 Task: Create a section Code Review Sprint and in the section, add a milestone Robotic Process Automation Implementation in the project TripHive.
Action: Mouse moved to (192, 553)
Screenshot: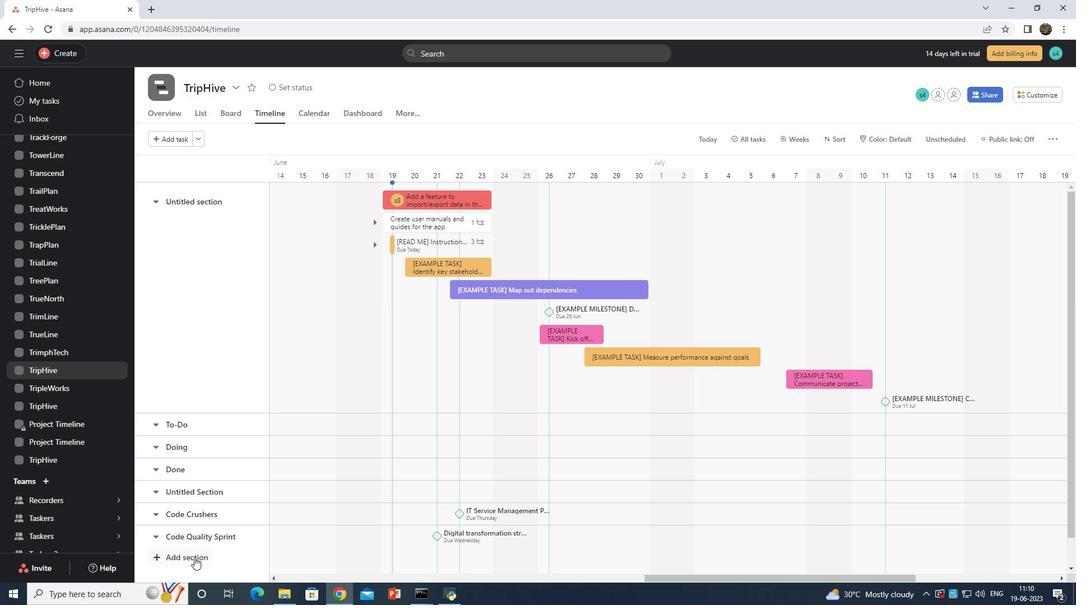 
Action: Mouse pressed left at (192, 553)
Screenshot: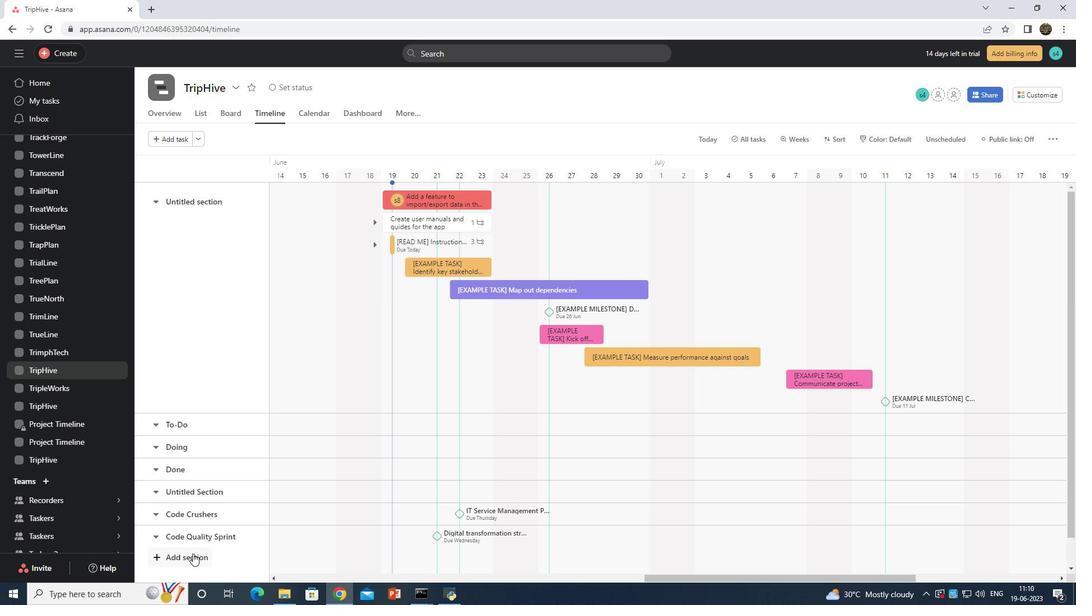 
Action: Mouse moved to (310, 554)
Screenshot: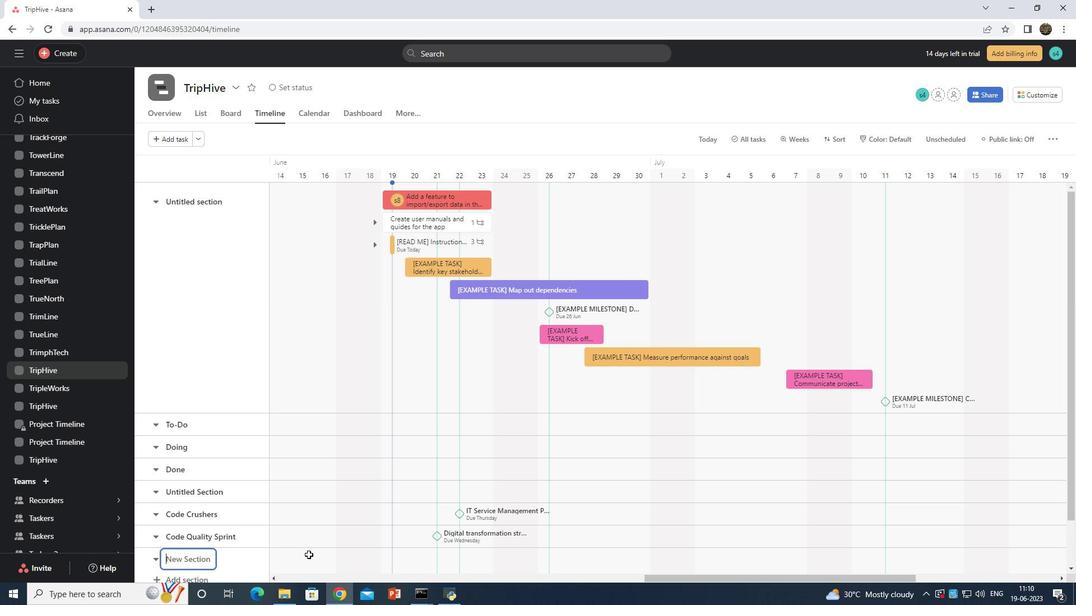 
Action: Key pressed <Key.shift>Code<Key.space><Key.shift>Review<Key.space><Key.shift>Sprint
Screenshot: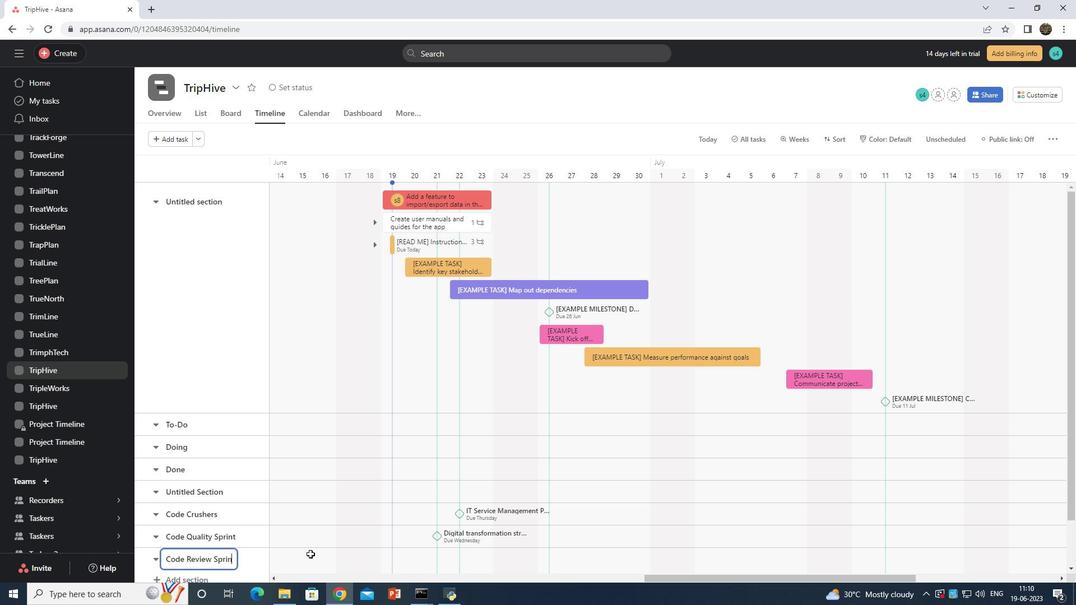 
Action: Mouse moved to (364, 558)
Screenshot: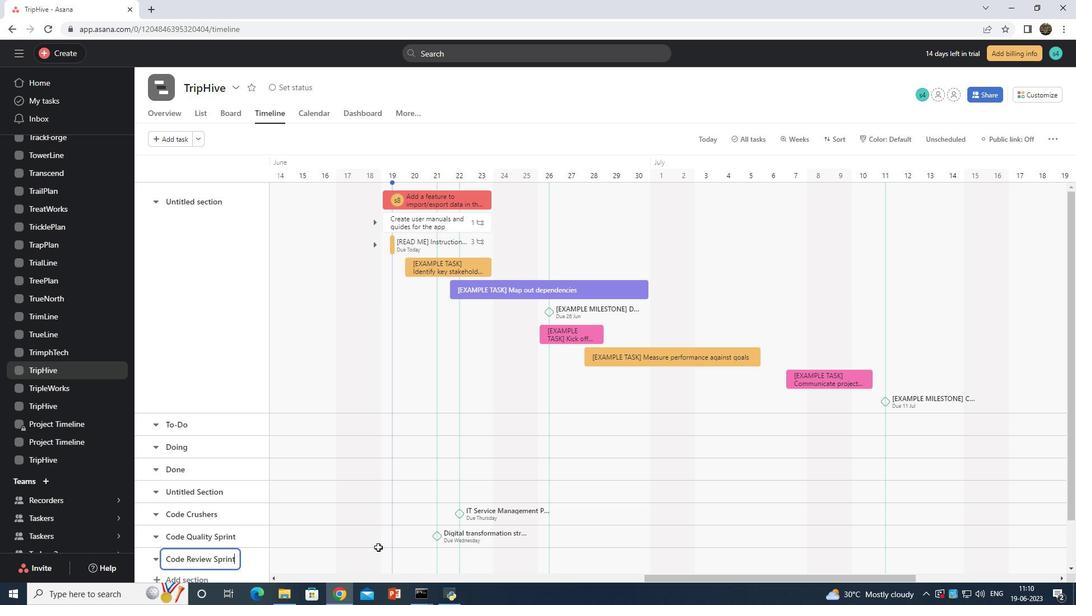 
Action: Mouse pressed left at (364, 558)
Screenshot: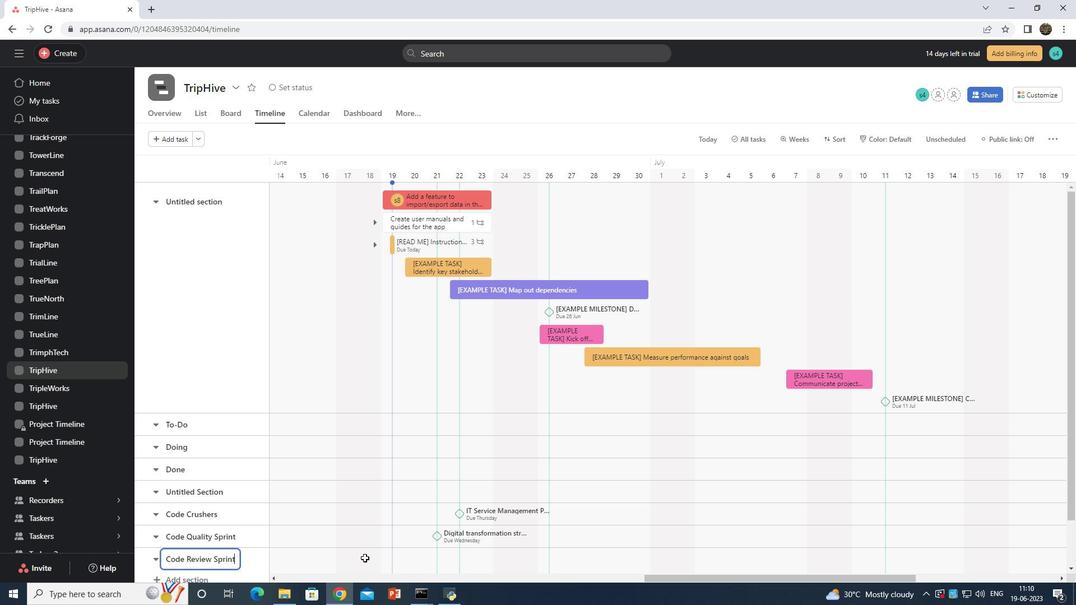 
Action: Mouse moved to (460, 559)
Screenshot: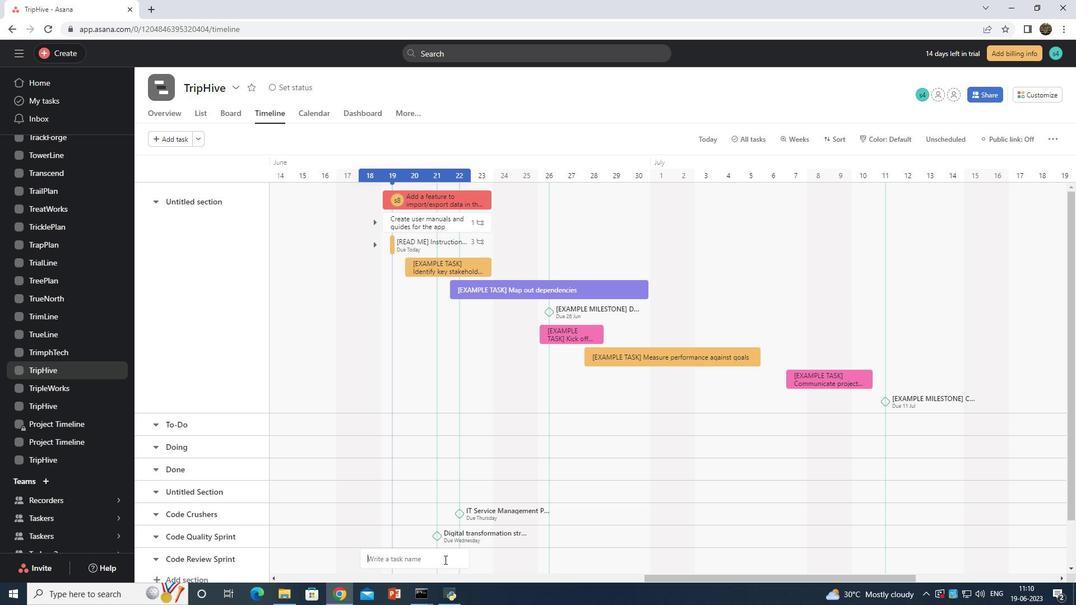
Action: Key pressed <Key.shift>Ron<Key.backspace>botic<Key.space><Key.shift>Procr<Key.backspace>ess<Key.space><Key.shift>Automation
Screenshot: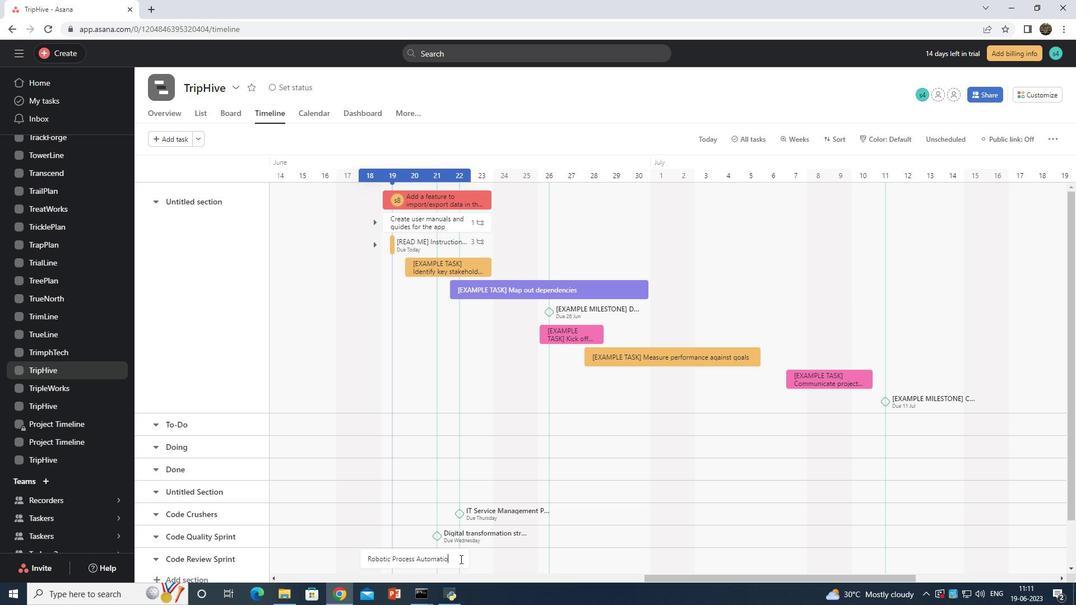 
Action: Mouse scrolled (460, 558) with delta (0, 0)
Screenshot: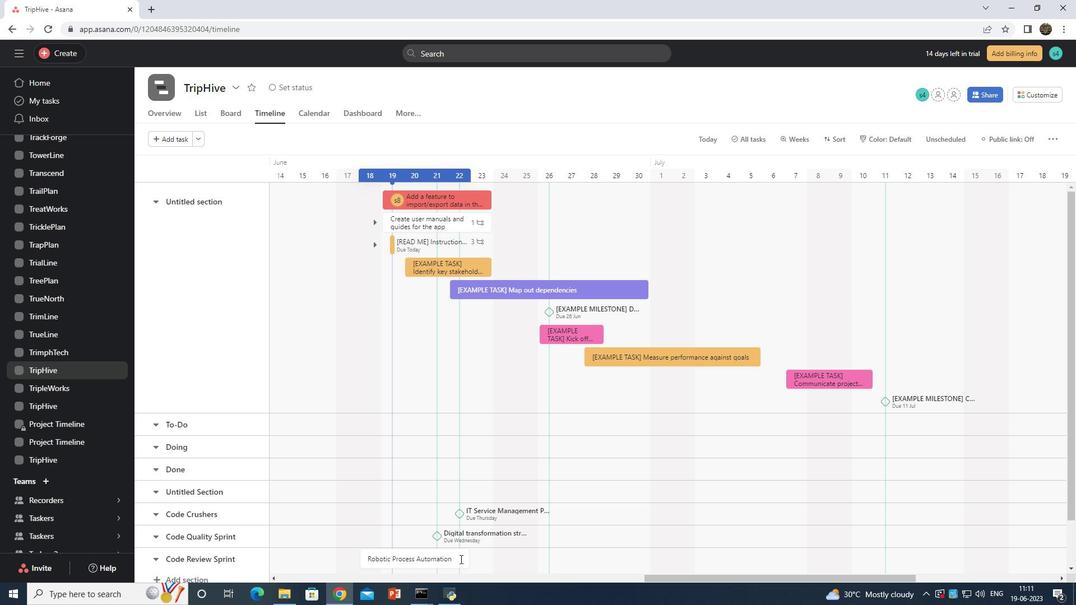 
Action: Mouse moved to (431, 510)
Screenshot: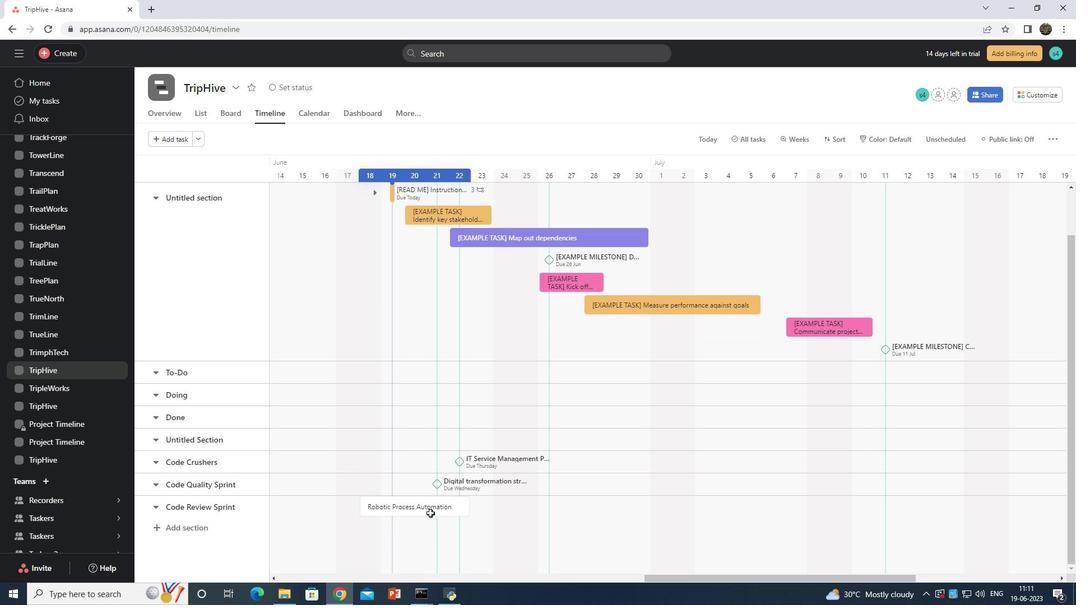 
Action: Mouse pressed right at (431, 510)
Screenshot: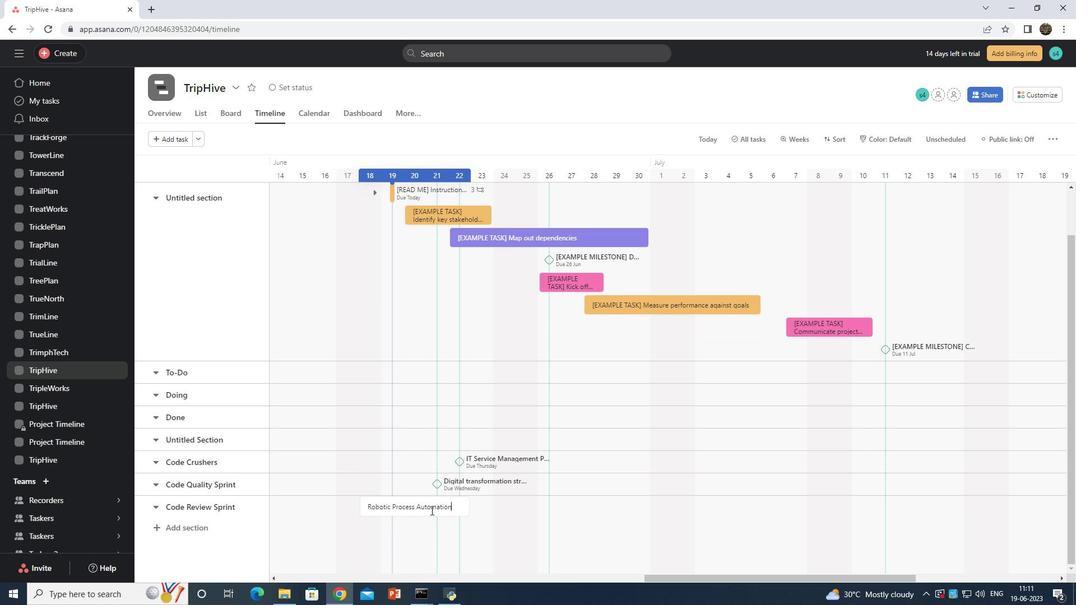 
Action: Mouse moved to (488, 451)
Screenshot: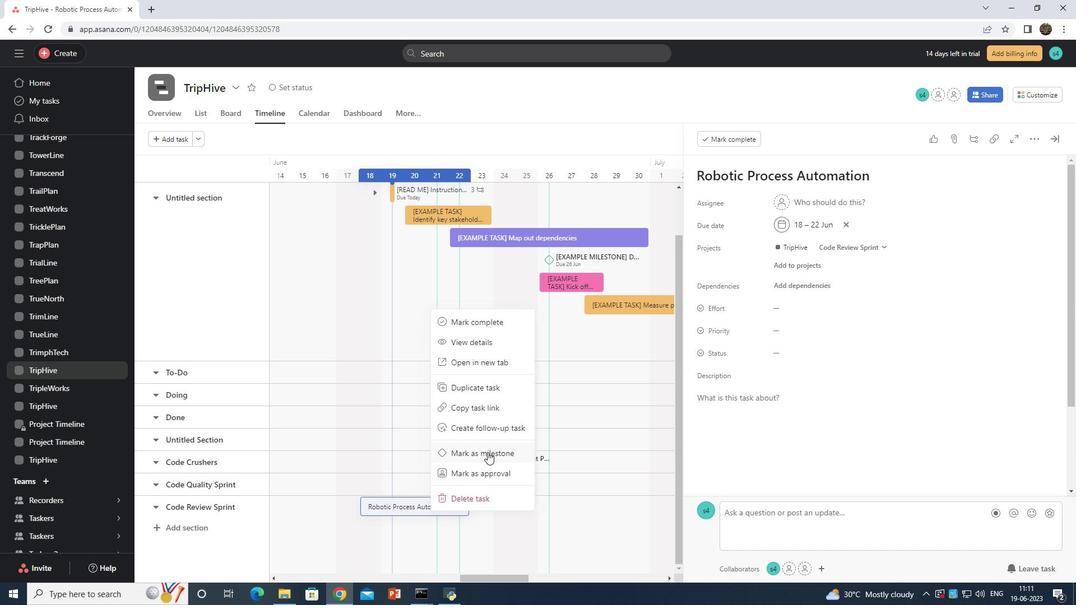 
Action: Mouse pressed left at (488, 451)
Screenshot: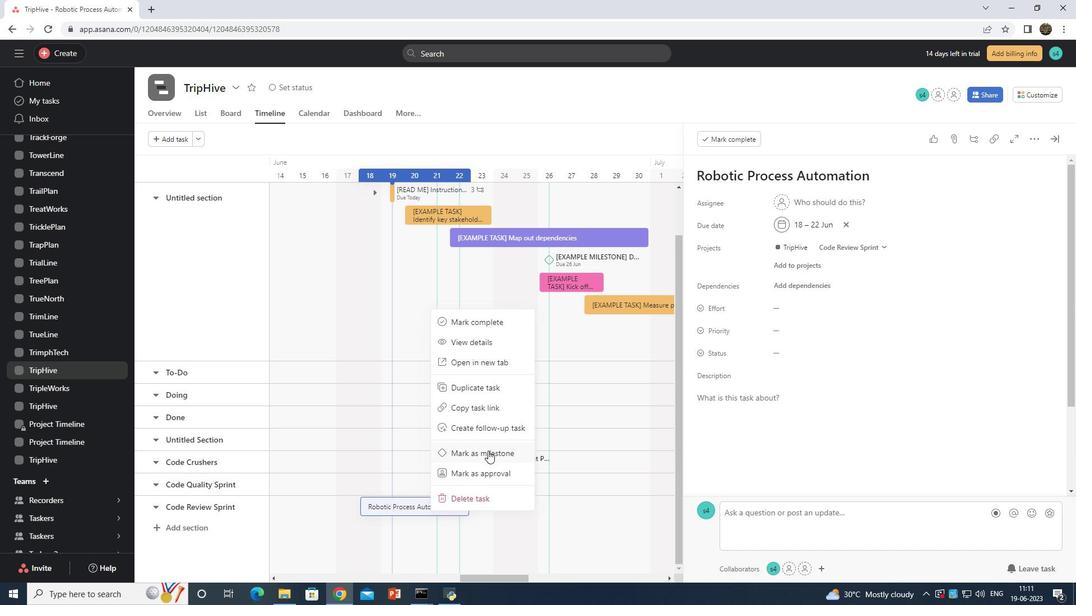 
Action: Mouse moved to (1047, 133)
Screenshot: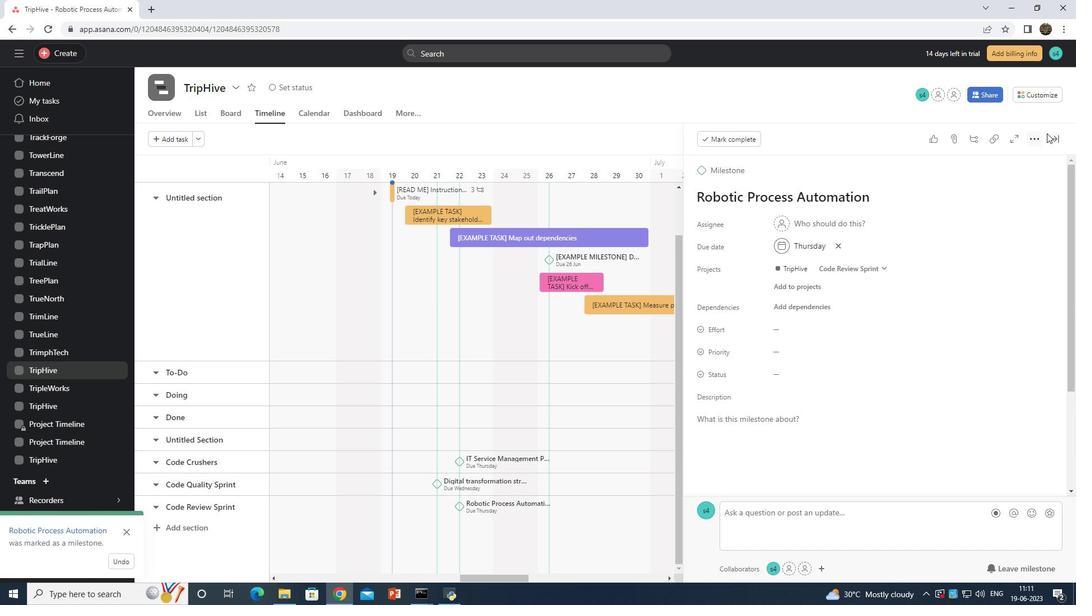 
Action: Mouse pressed left at (1047, 133)
Screenshot: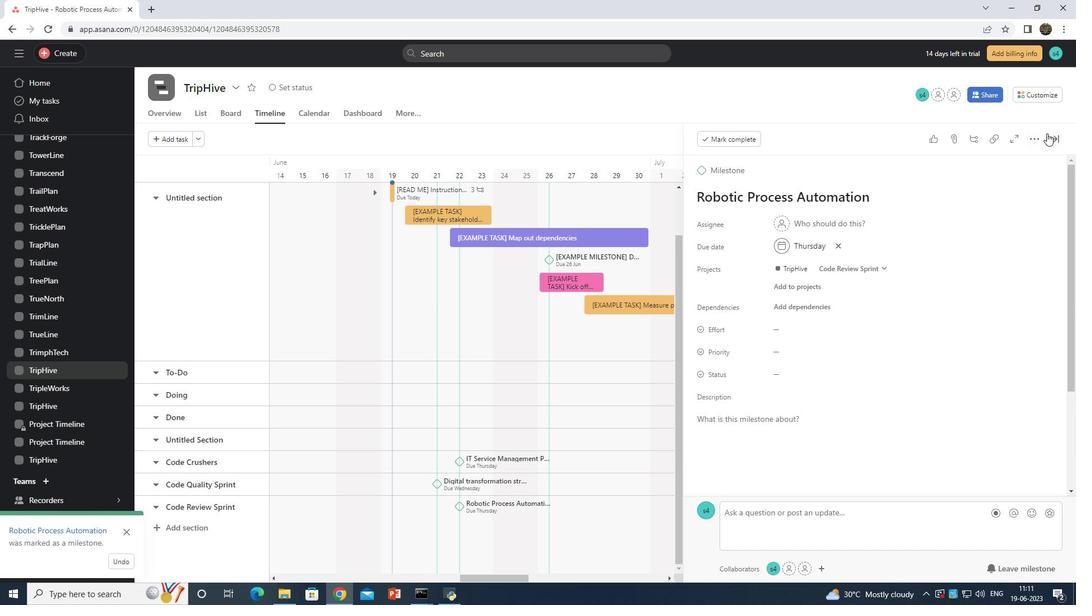 
Action: Mouse moved to (1048, 136)
Screenshot: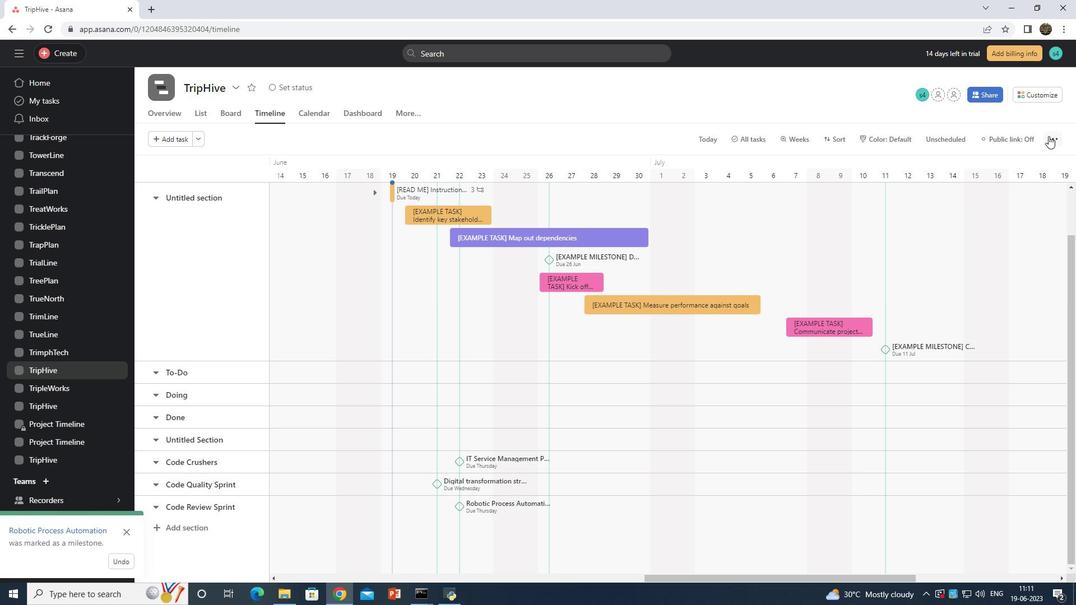 
